 Task: Create a rule from the Routing list, Task moved to a section -> Set Priority in the project AirRise , set the section as To-Do and set the priority of the task as  High
Action: Mouse moved to (1262, 113)
Screenshot: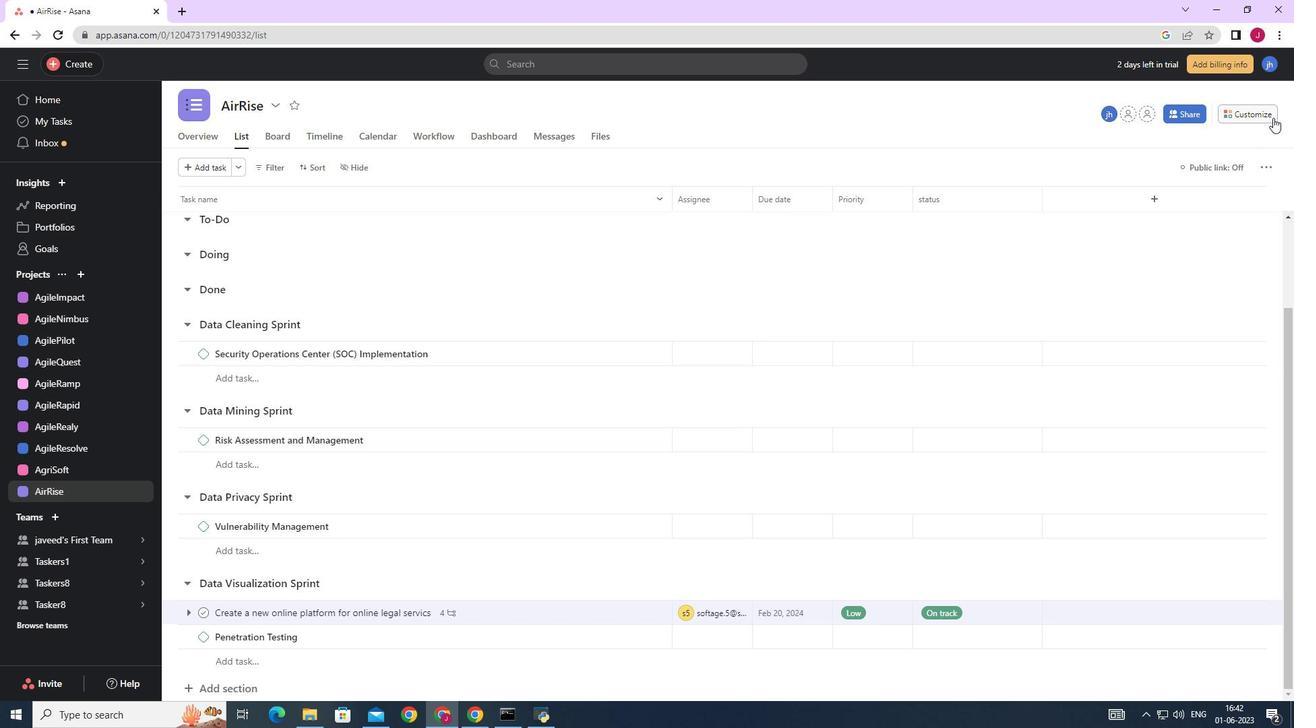
Action: Mouse pressed left at (1262, 113)
Screenshot: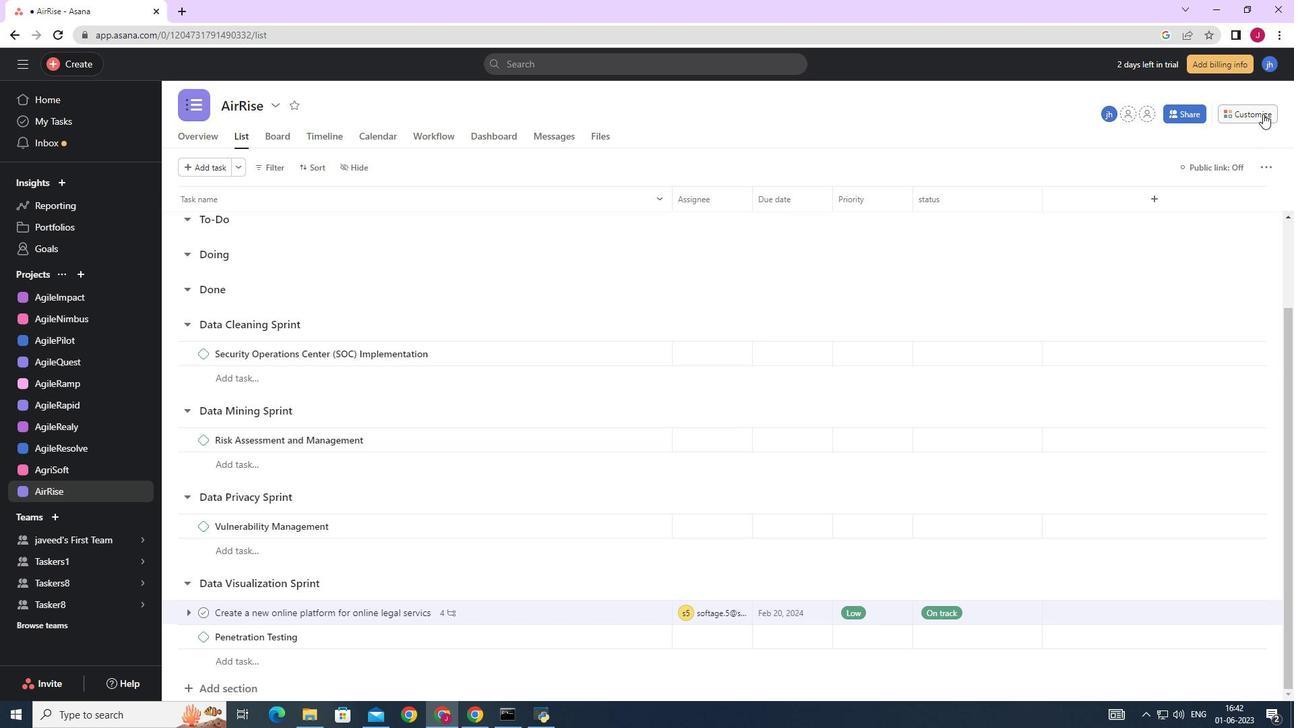 
Action: Mouse moved to (1013, 293)
Screenshot: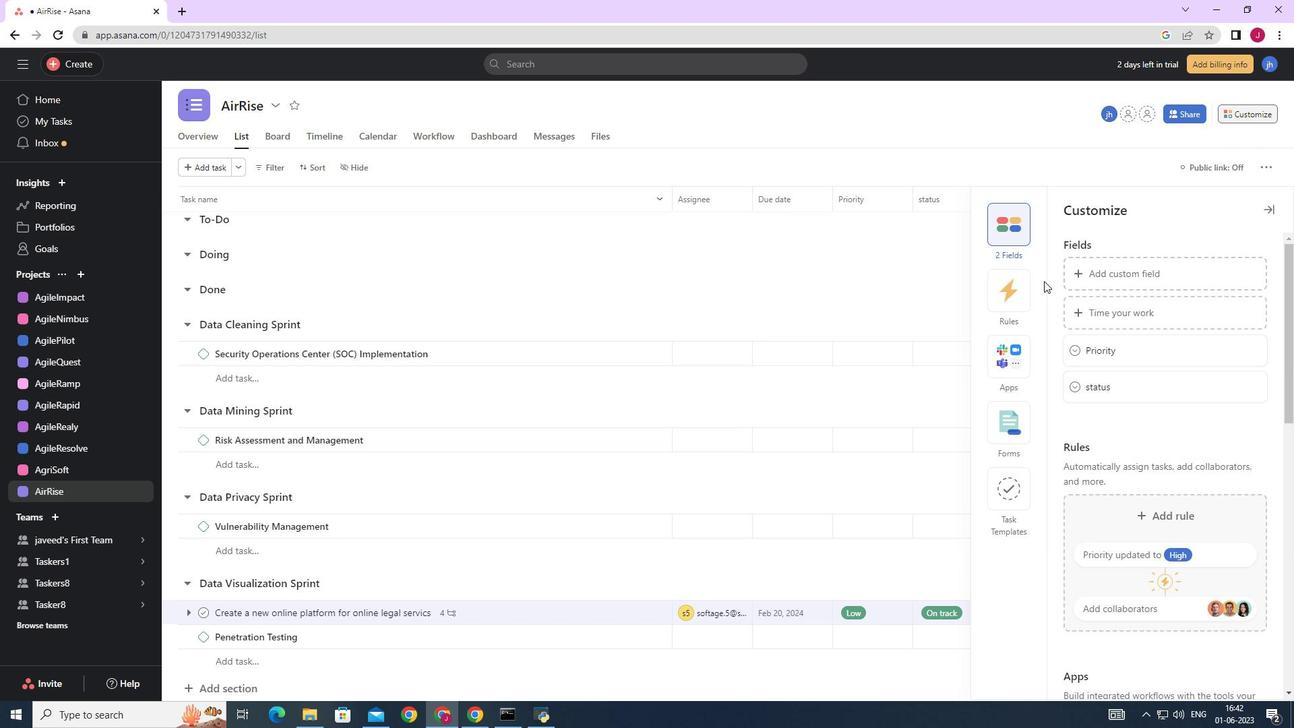 
Action: Mouse pressed left at (1013, 293)
Screenshot: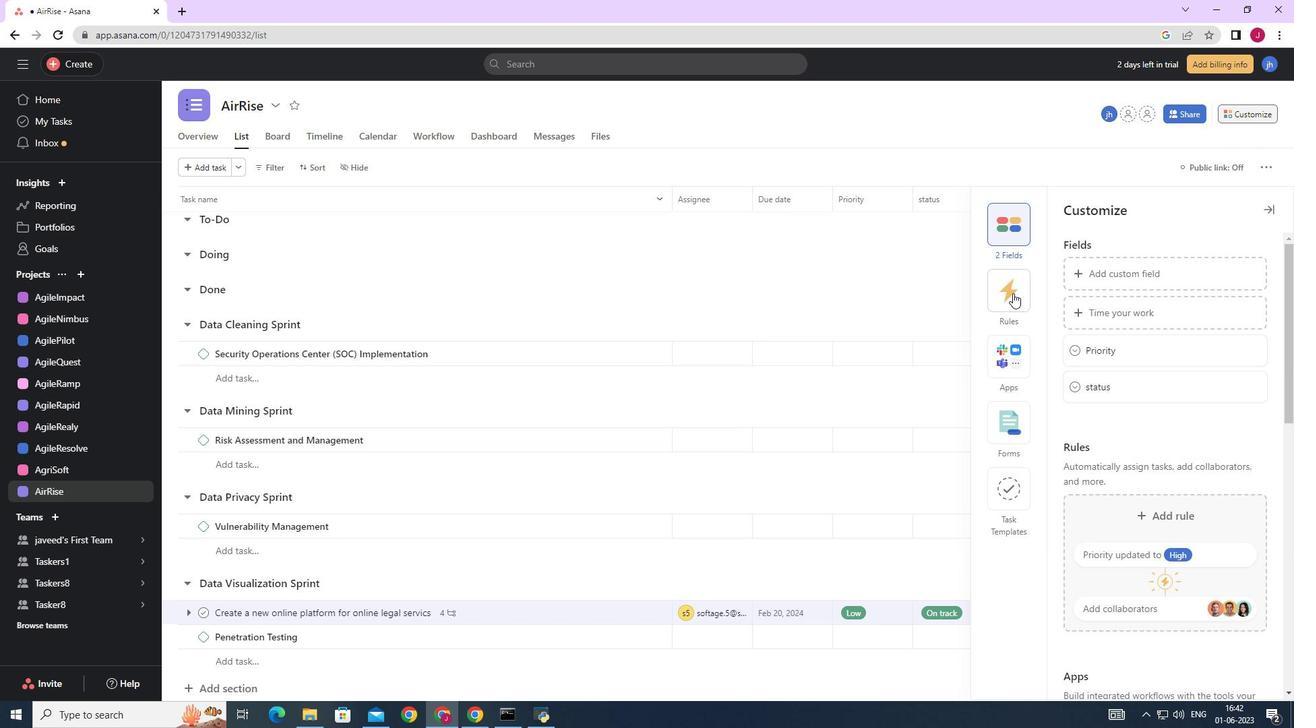 
Action: Mouse moved to (1132, 314)
Screenshot: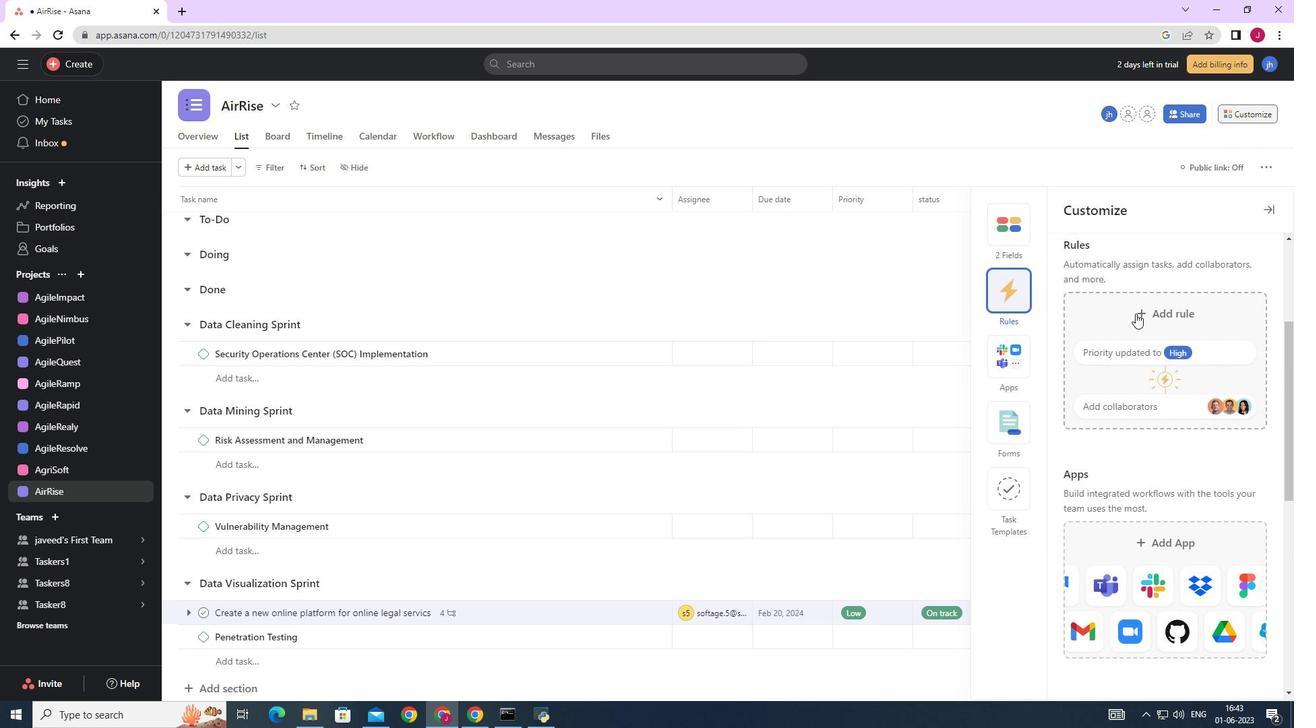 
Action: Mouse pressed left at (1132, 314)
Screenshot: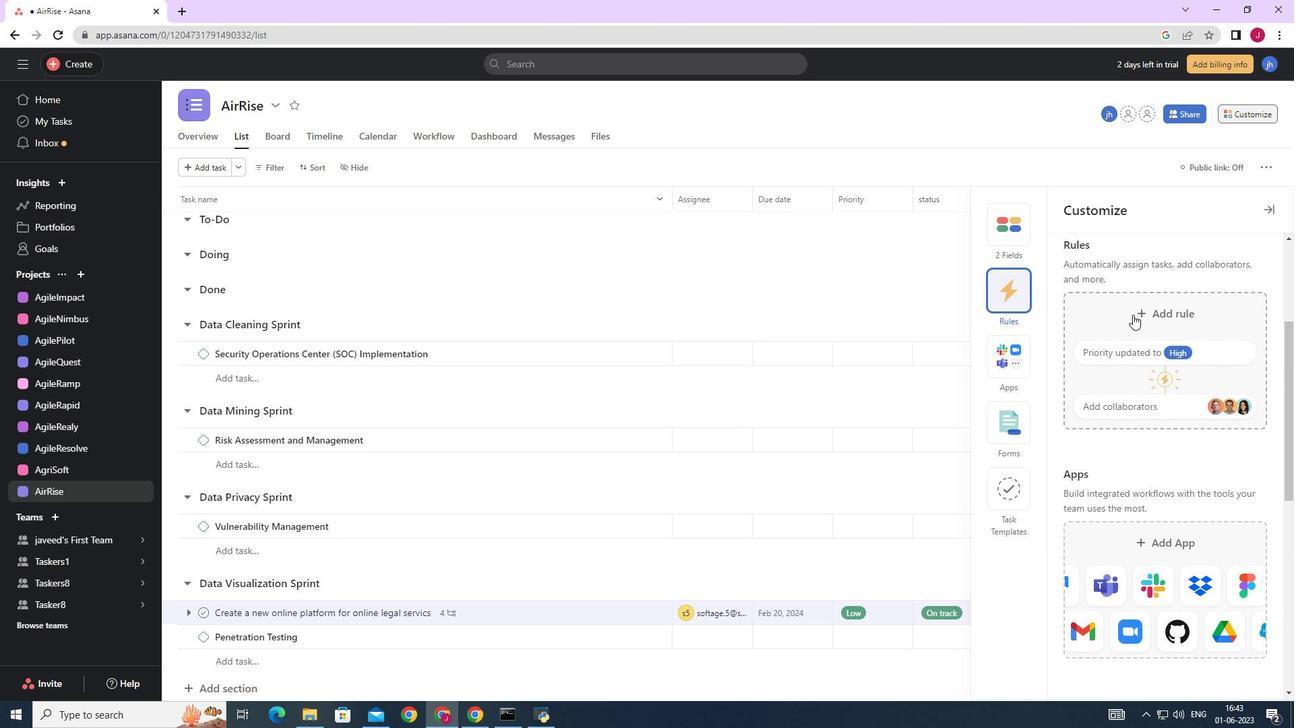 
Action: Mouse moved to (602, 289)
Screenshot: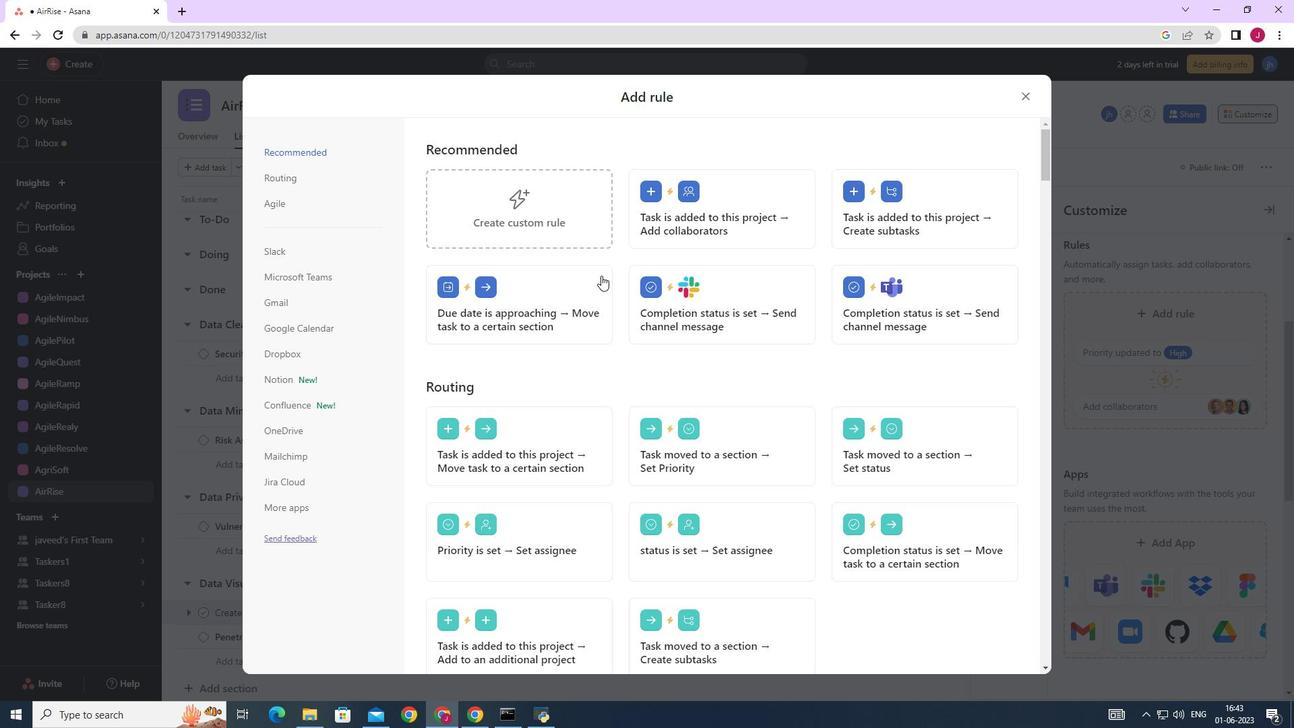 
Action: Mouse scrolled (602, 290) with delta (0, 0)
Screenshot: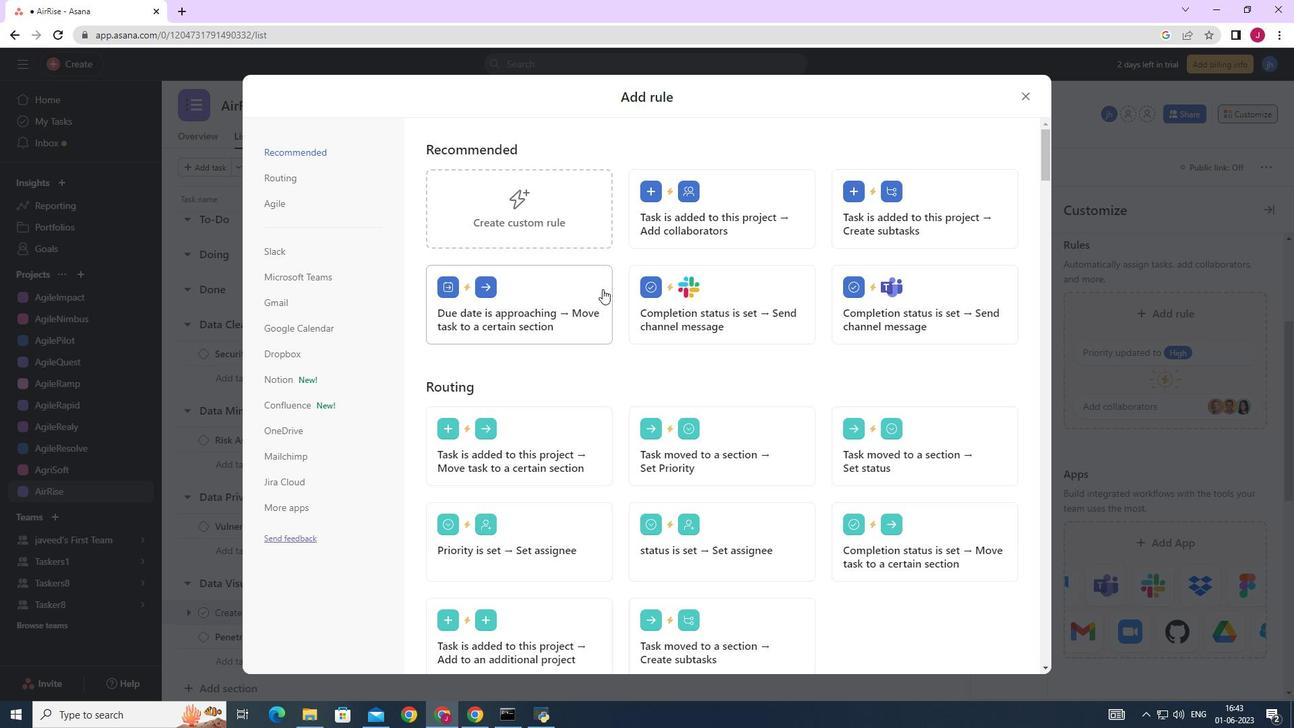 
Action: Mouse scrolled (602, 290) with delta (0, 0)
Screenshot: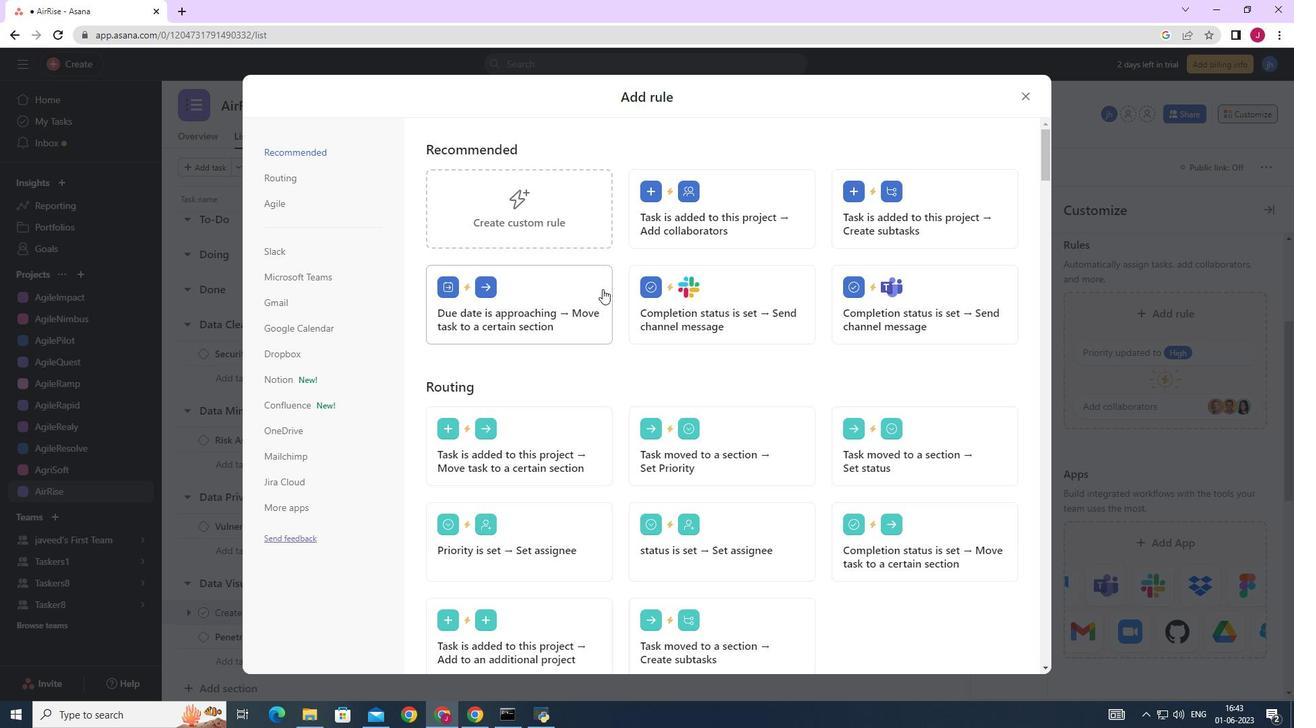 
Action: Mouse scrolled (602, 290) with delta (0, 0)
Screenshot: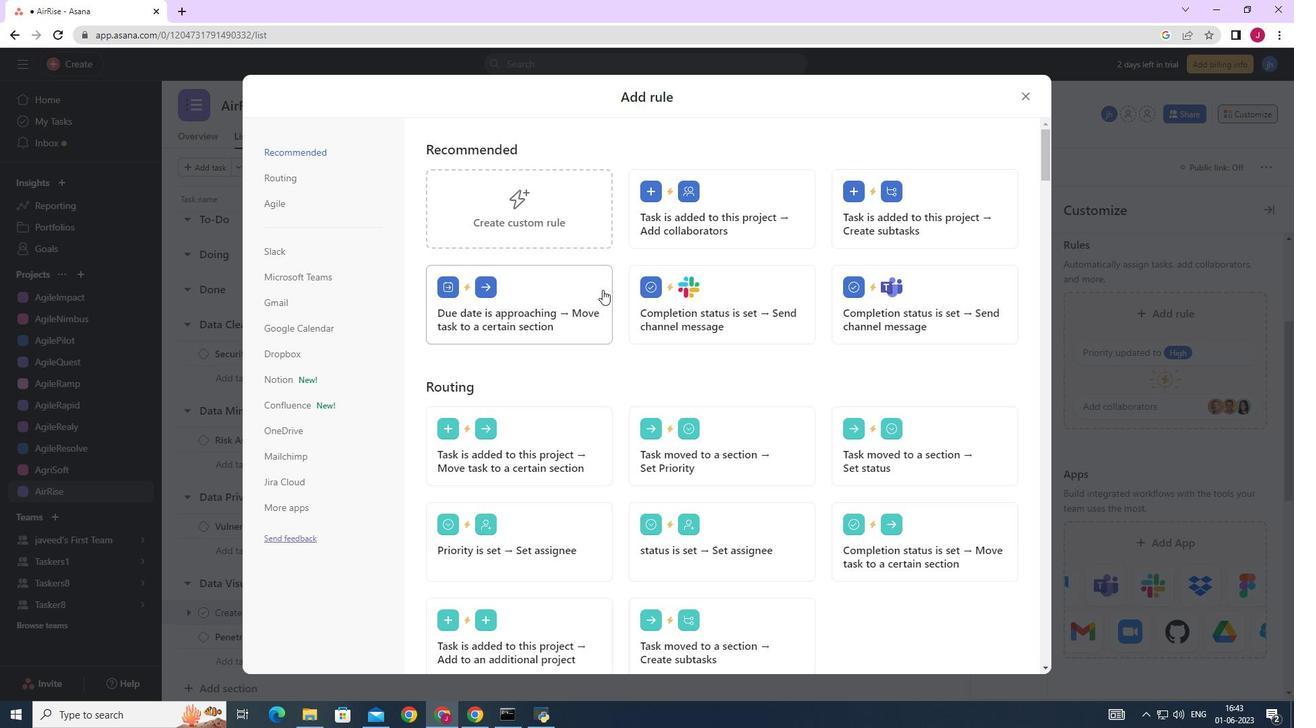 
Action: Mouse moved to (280, 178)
Screenshot: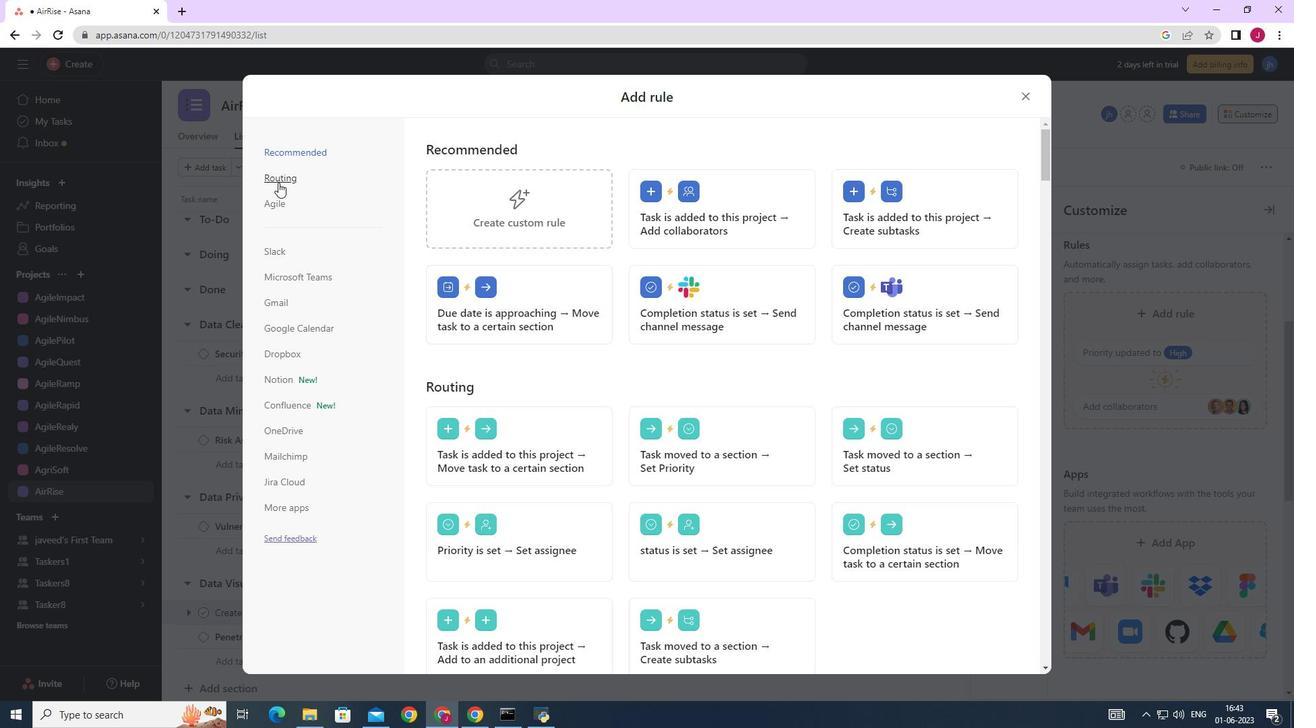
Action: Mouse pressed left at (280, 178)
Screenshot: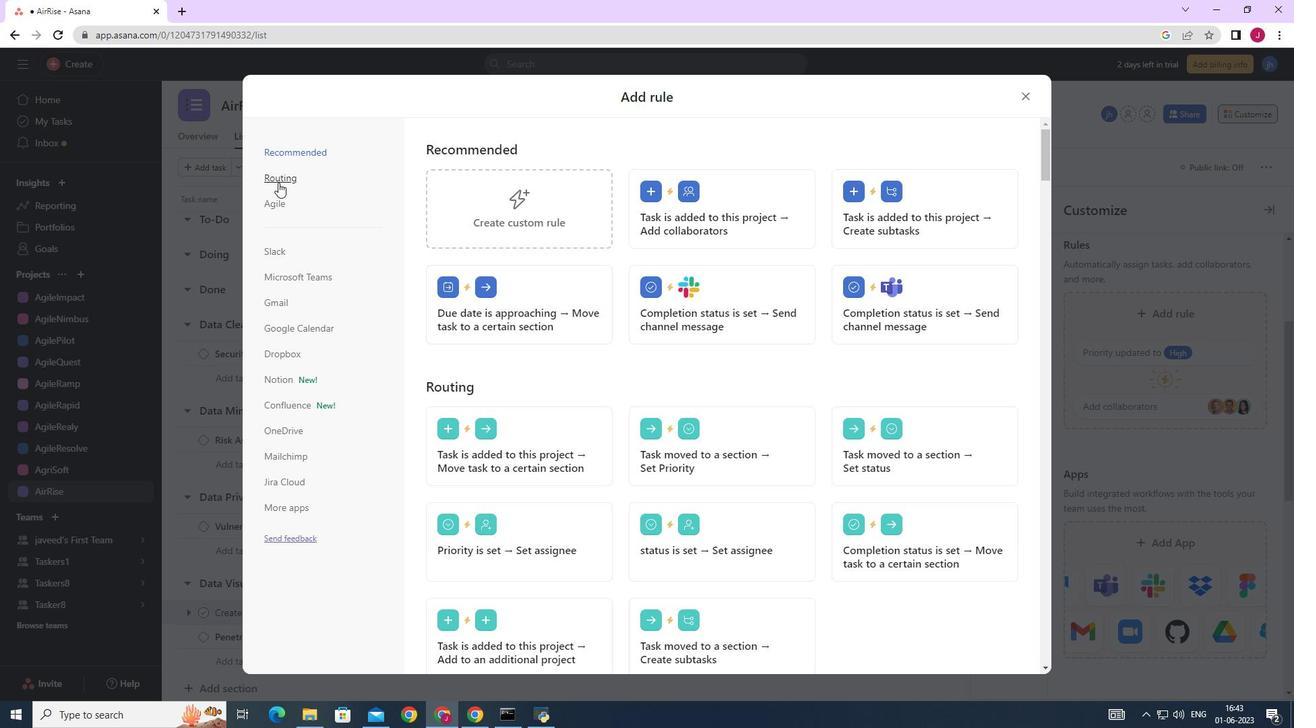 
Action: Mouse moved to (758, 189)
Screenshot: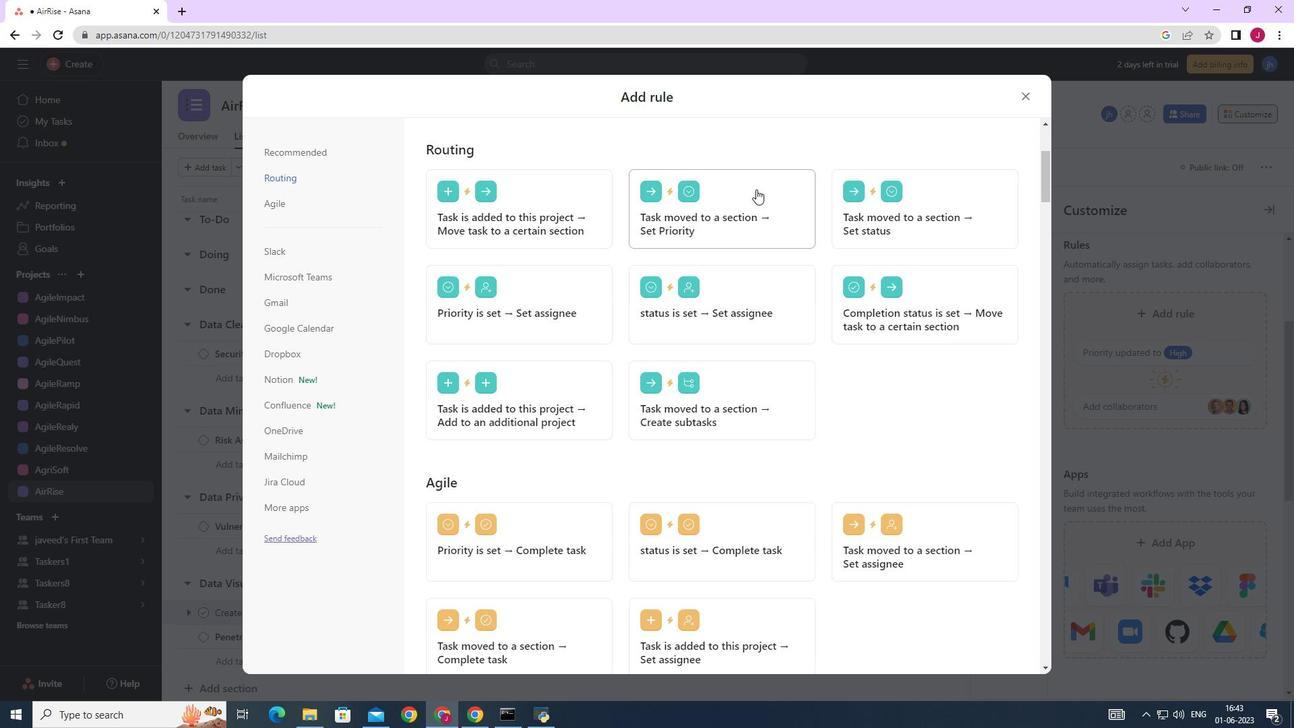 
Action: Mouse pressed left at (758, 189)
Screenshot: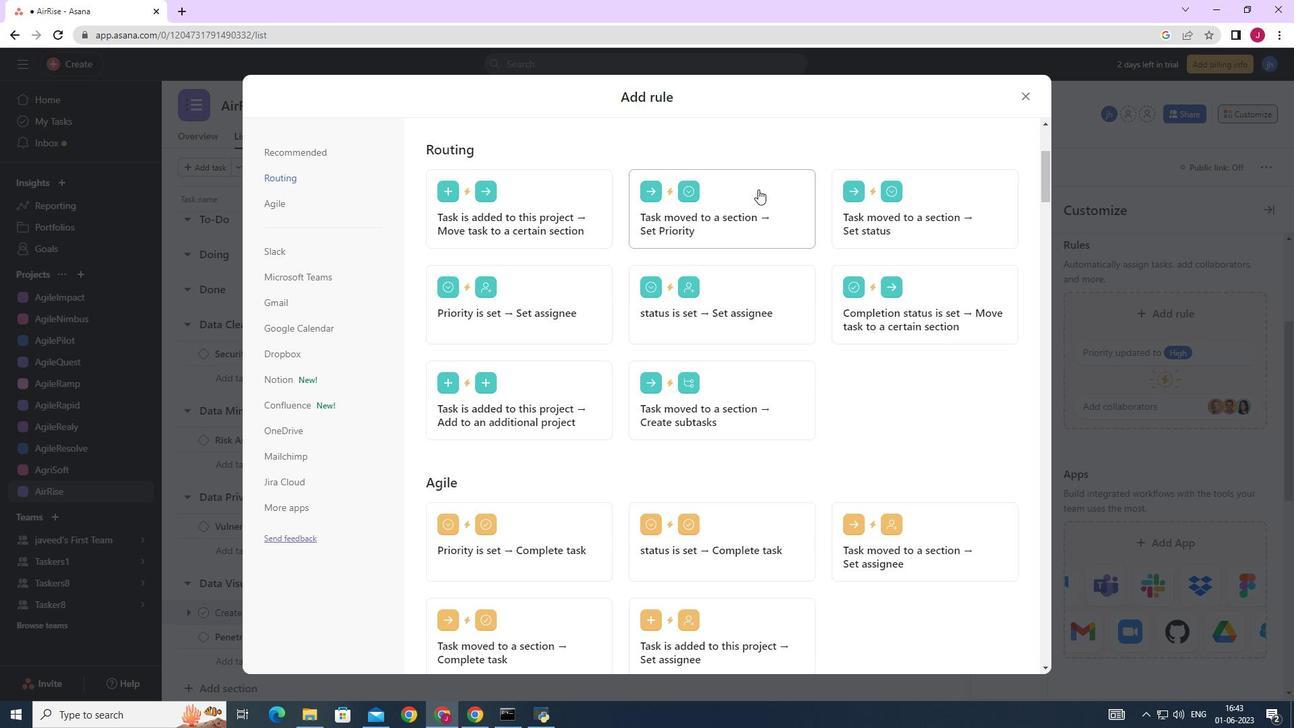 
Action: Mouse moved to (529, 353)
Screenshot: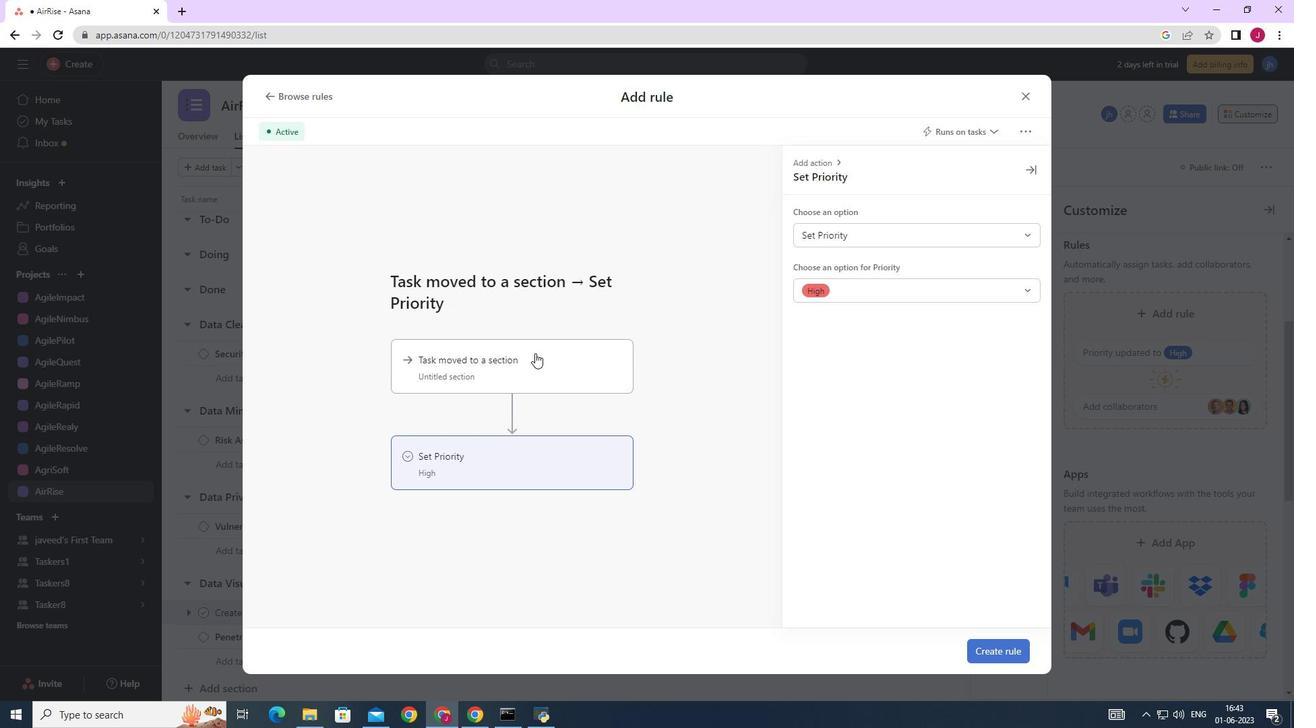 
Action: Mouse pressed left at (529, 353)
Screenshot: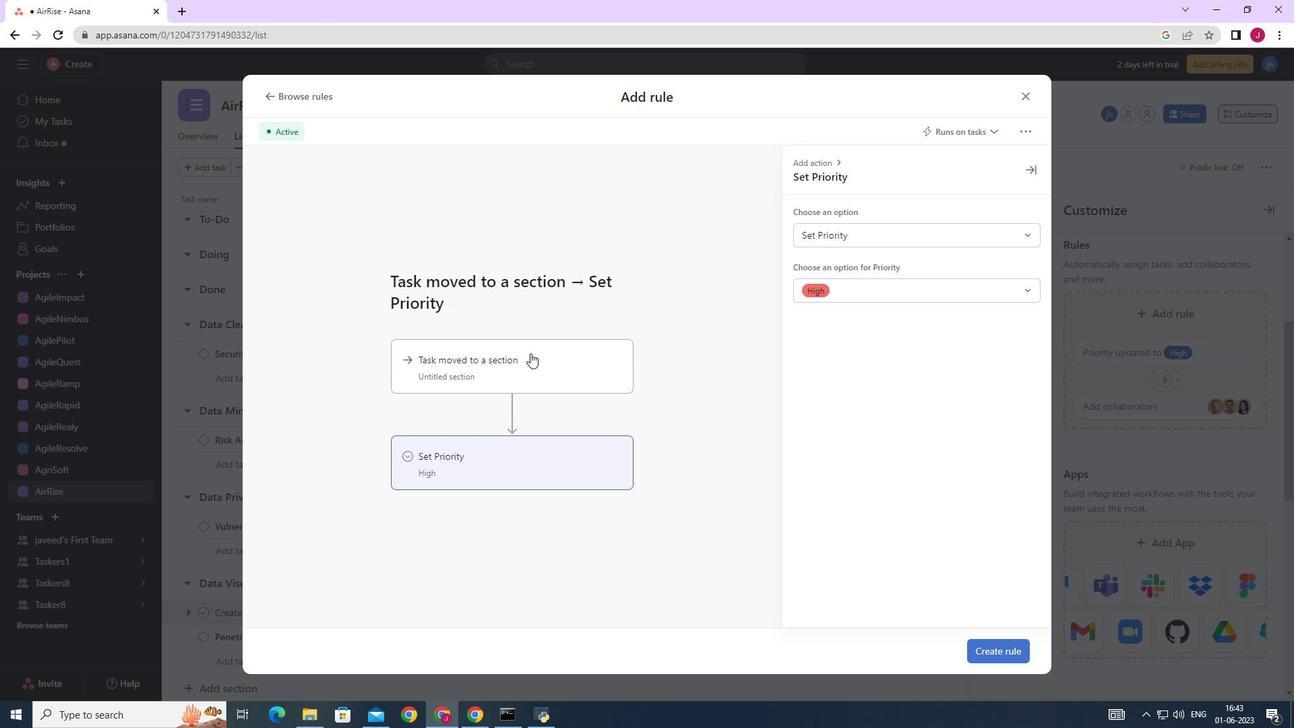 
Action: Mouse moved to (834, 229)
Screenshot: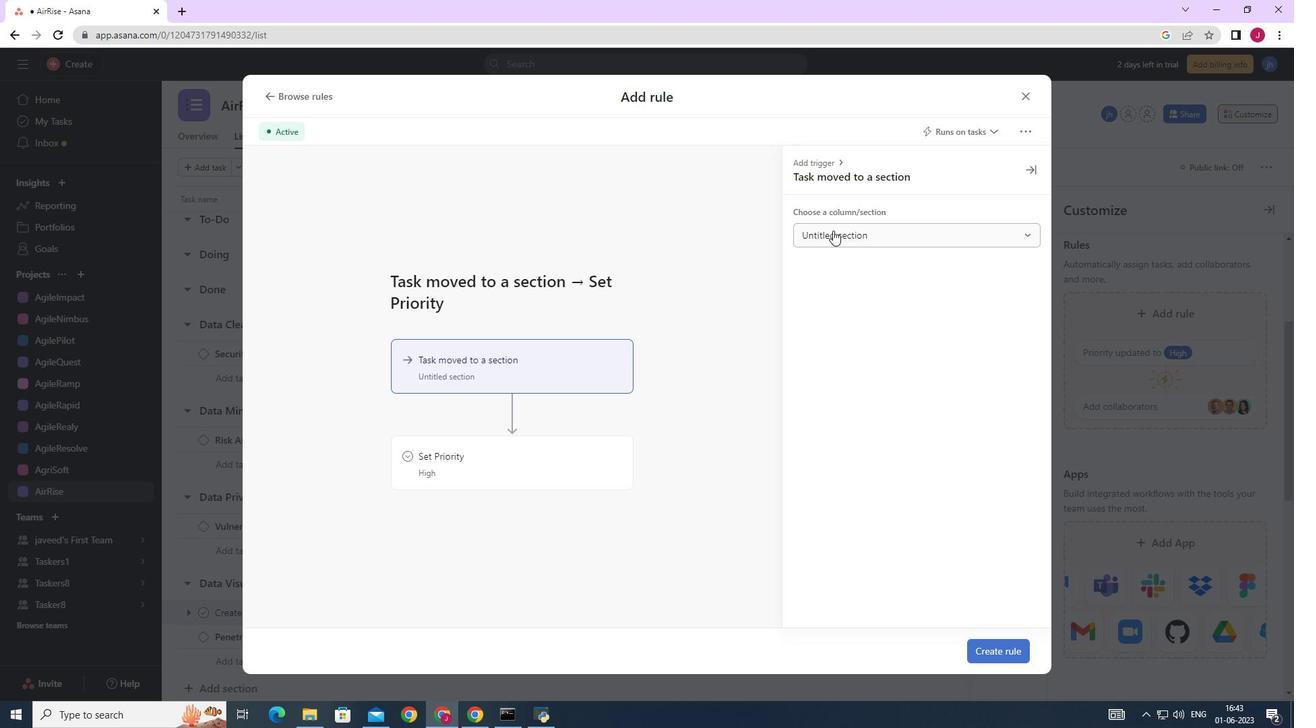 
Action: Mouse pressed left at (834, 229)
Screenshot: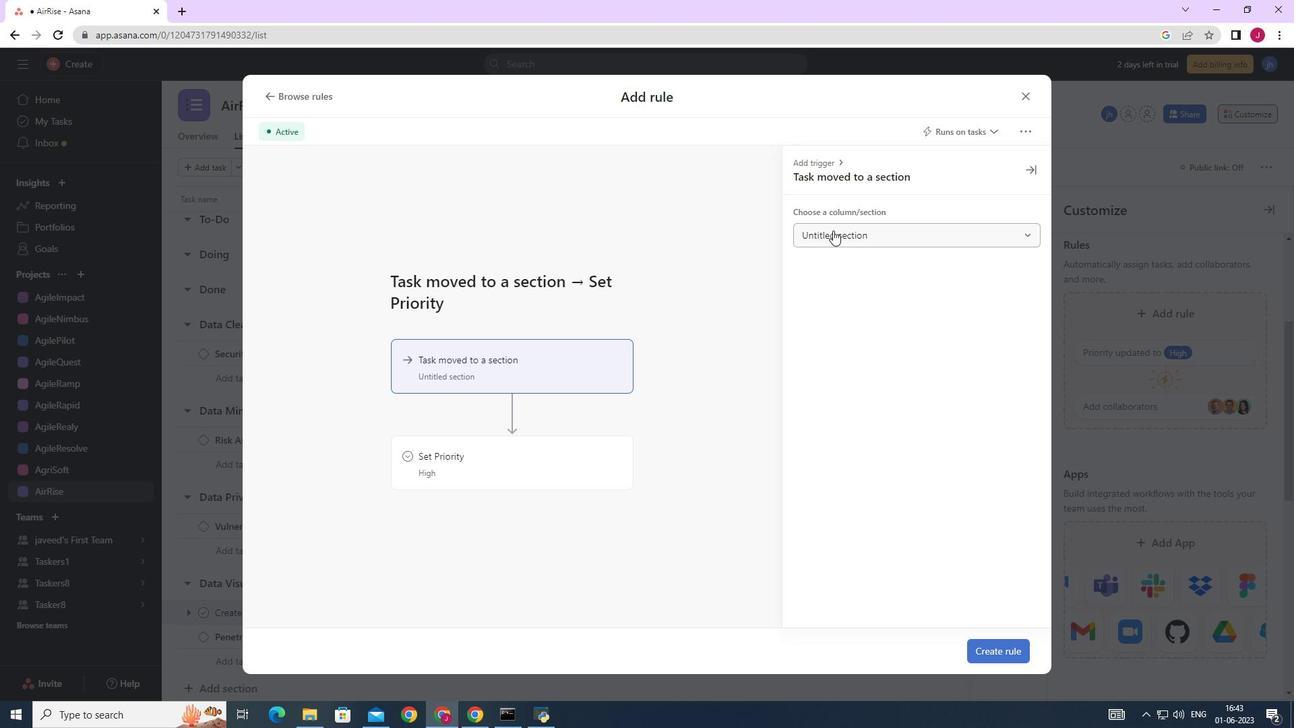 
Action: Mouse moved to (832, 290)
Screenshot: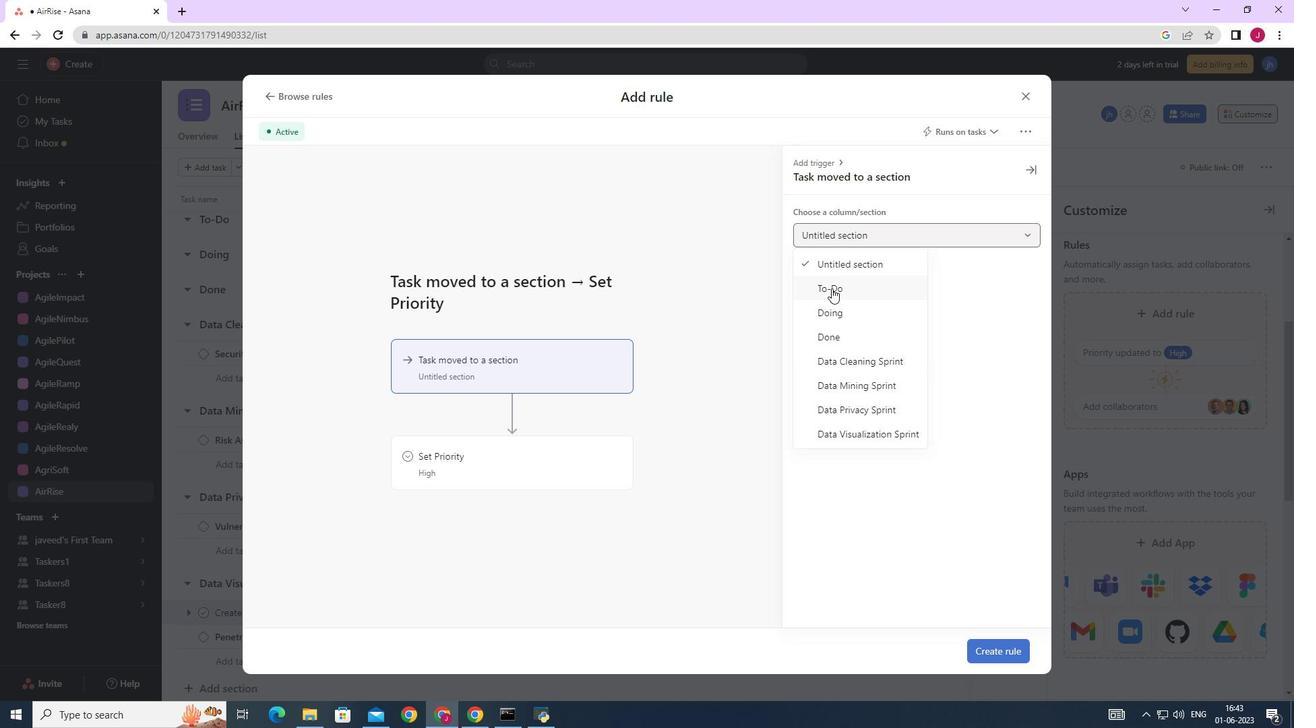 
Action: Mouse pressed left at (832, 290)
Screenshot: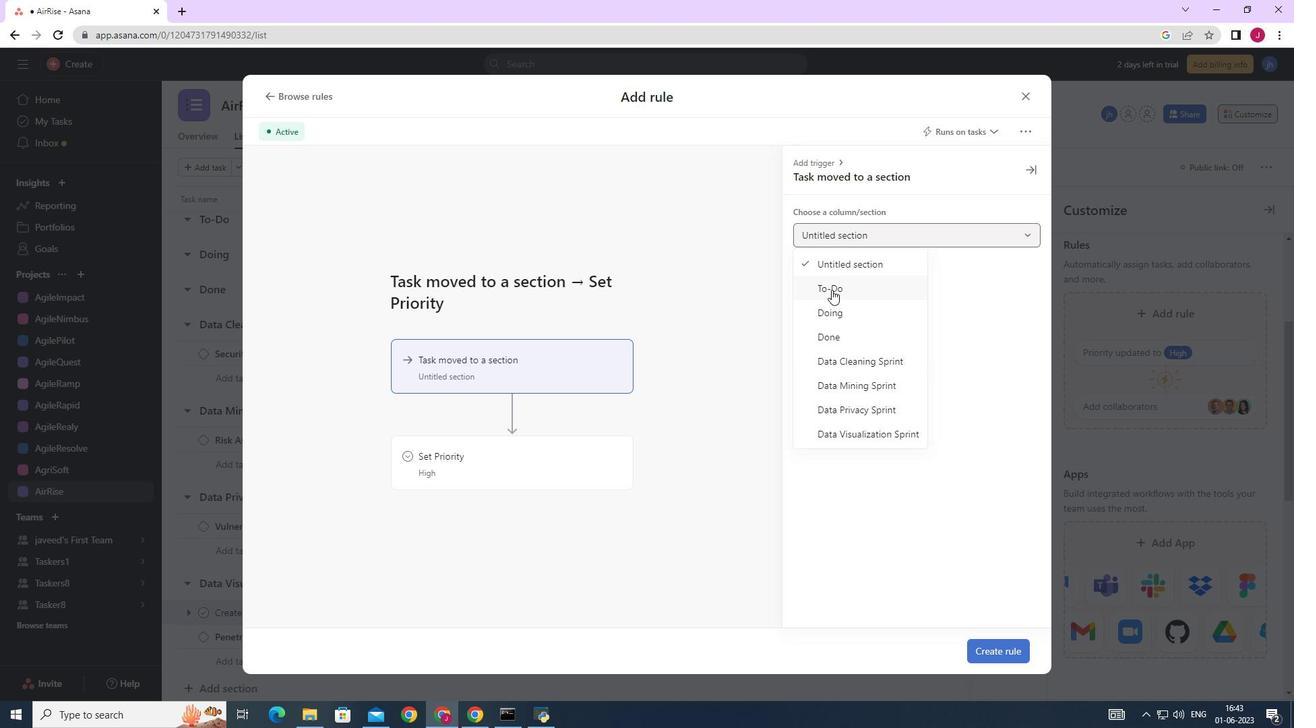 
Action: Mouse moved to (563, 462)
Screenshot: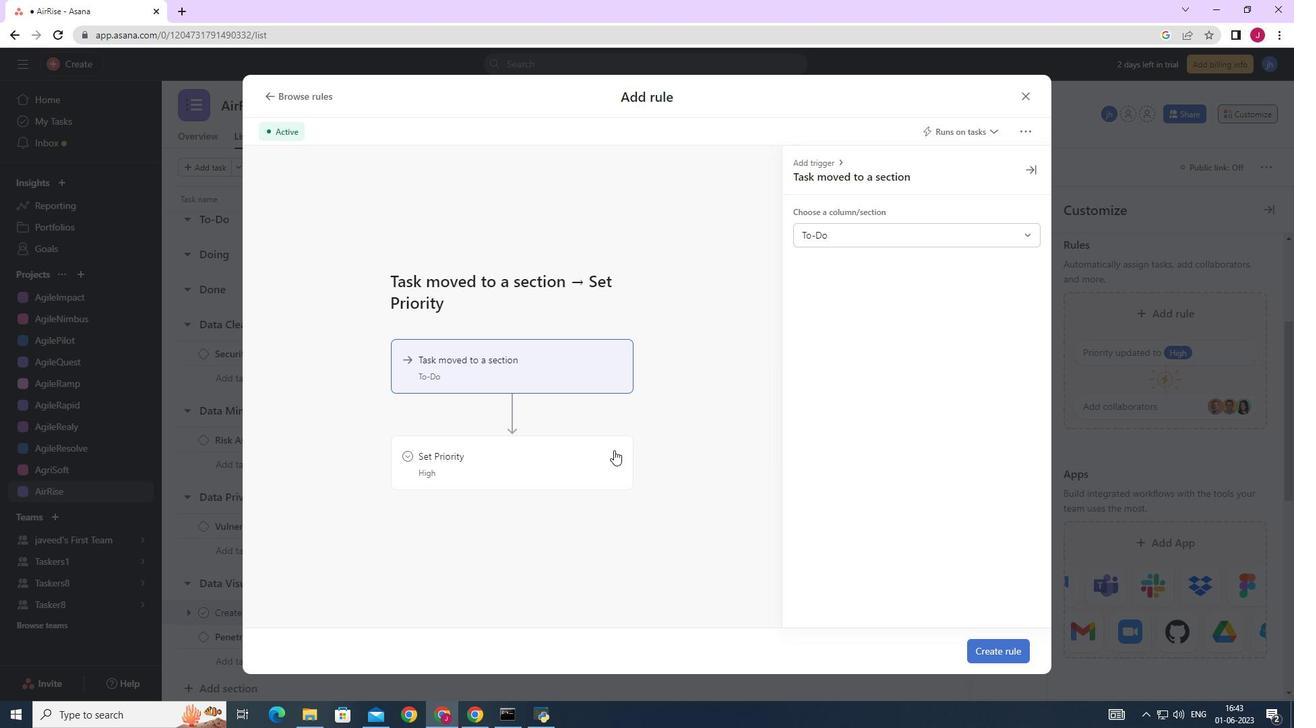 
Action: Mouse pressed left at (563, 462)
Screenshot: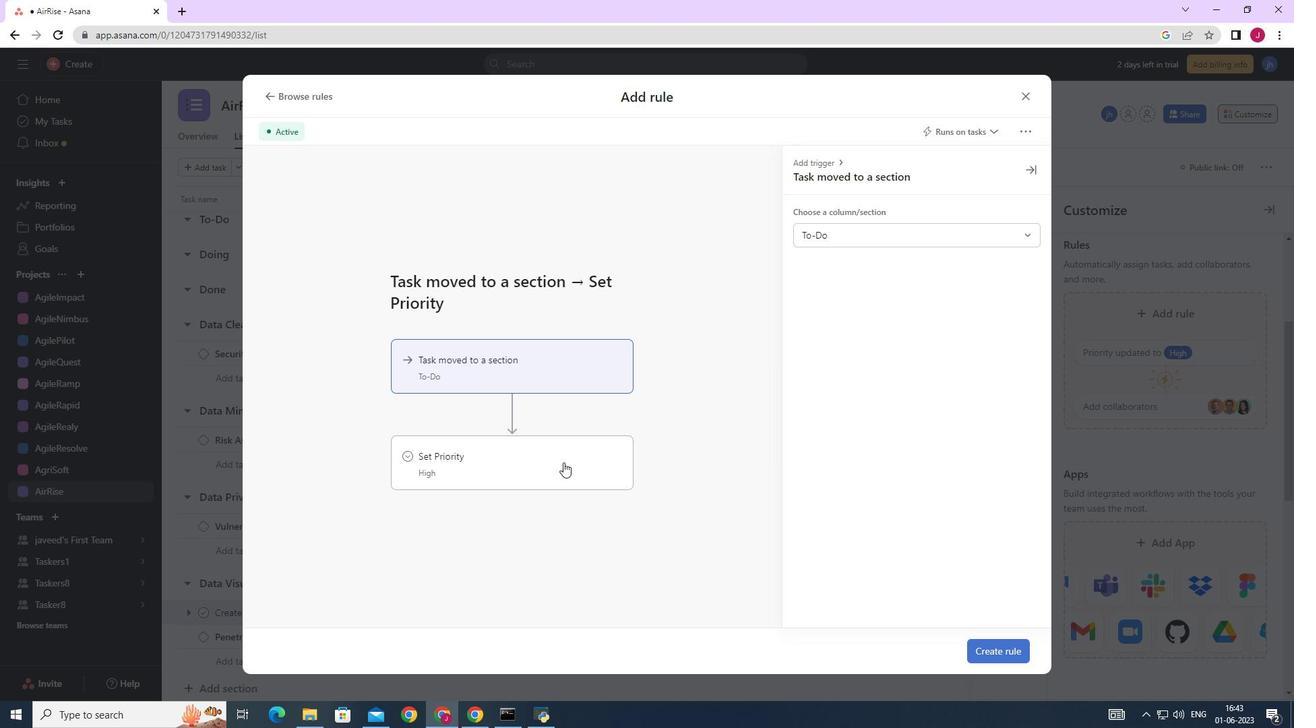 
Action: Mouse moved to (843, 227)
Screenshot: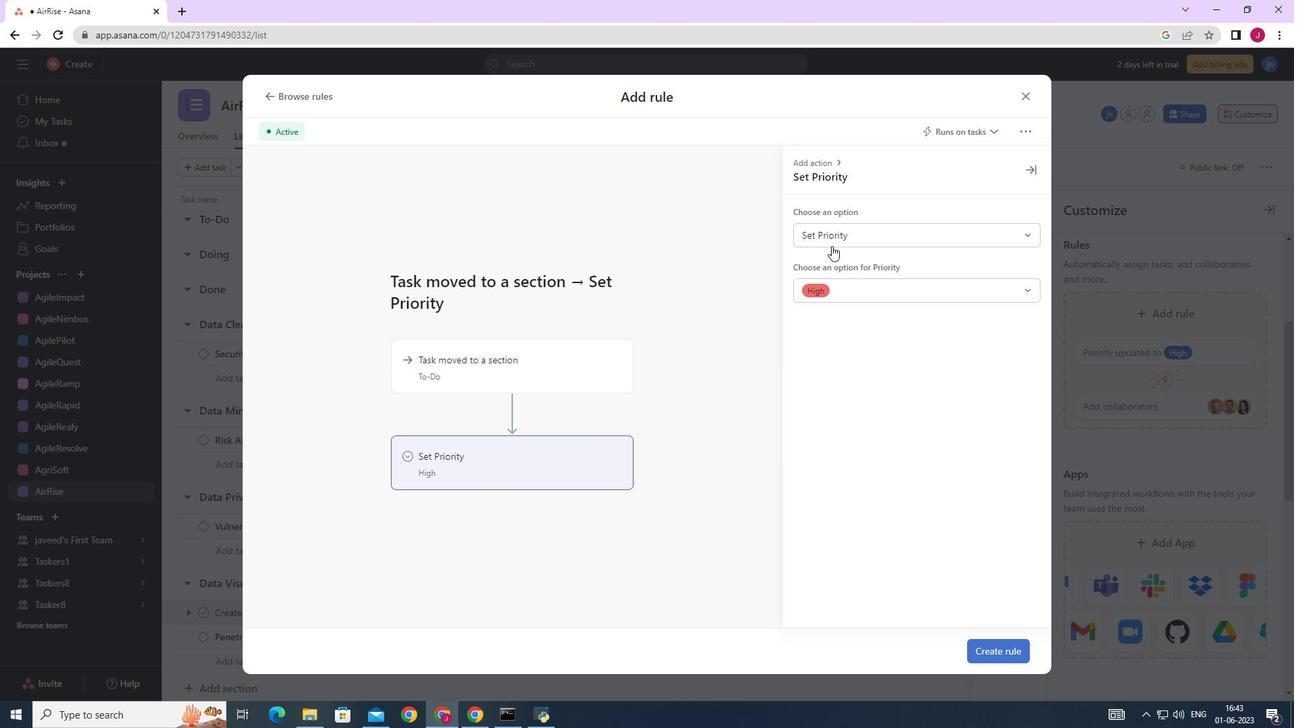 
Action: Mouse pressed left at (843, 227)
Screenshot: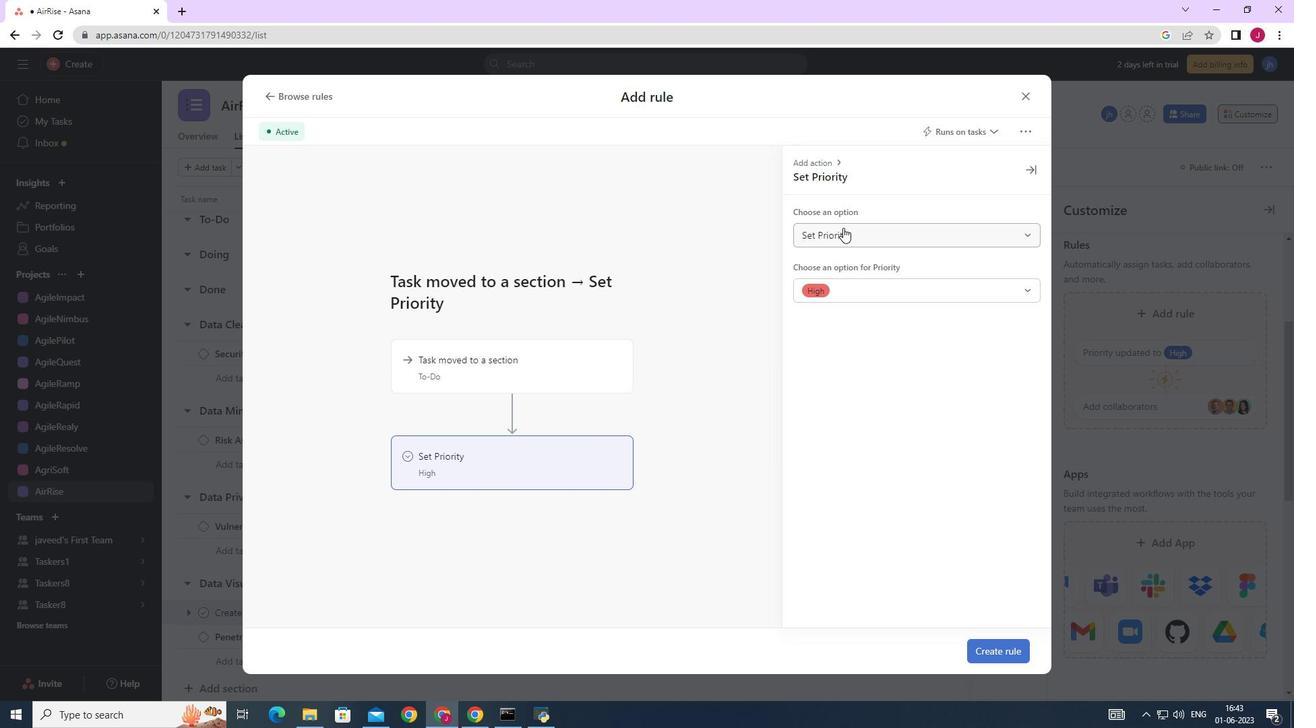 
Action: Mouse moved to (843, 284)
Screenshot: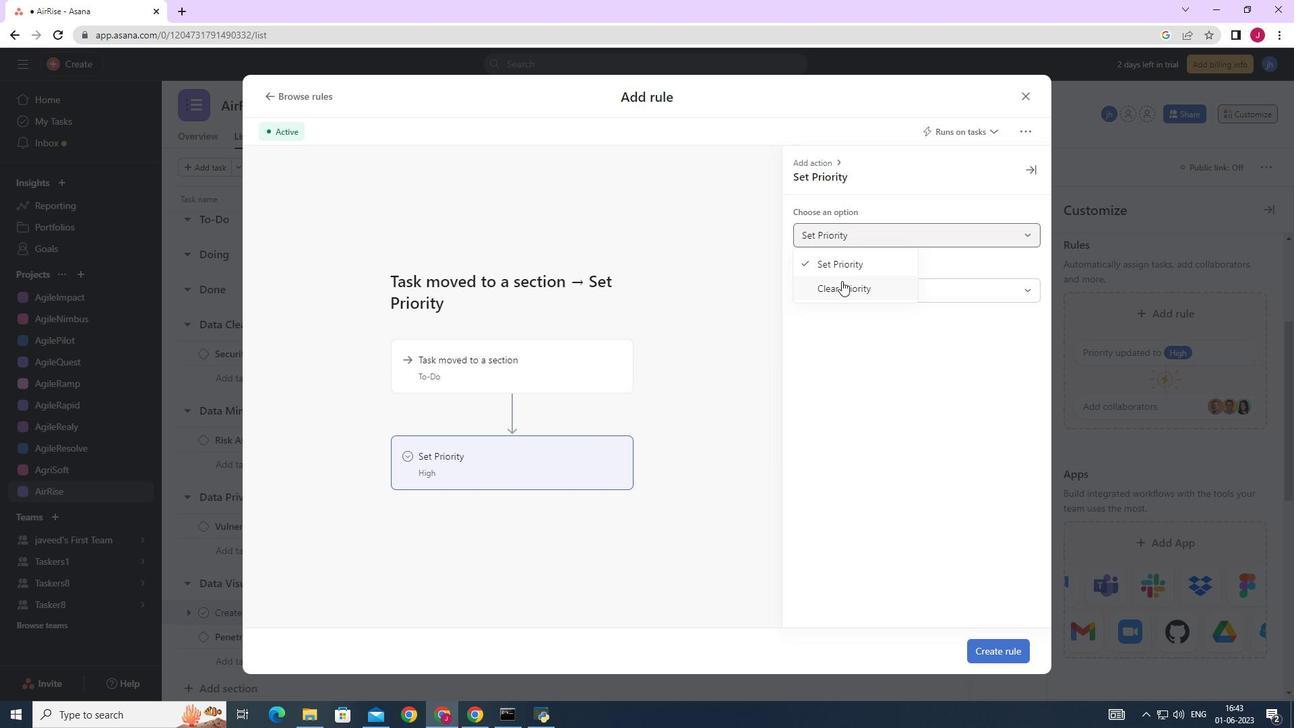 
Action: Mouse pressed left at (843, 284)
Screenshot: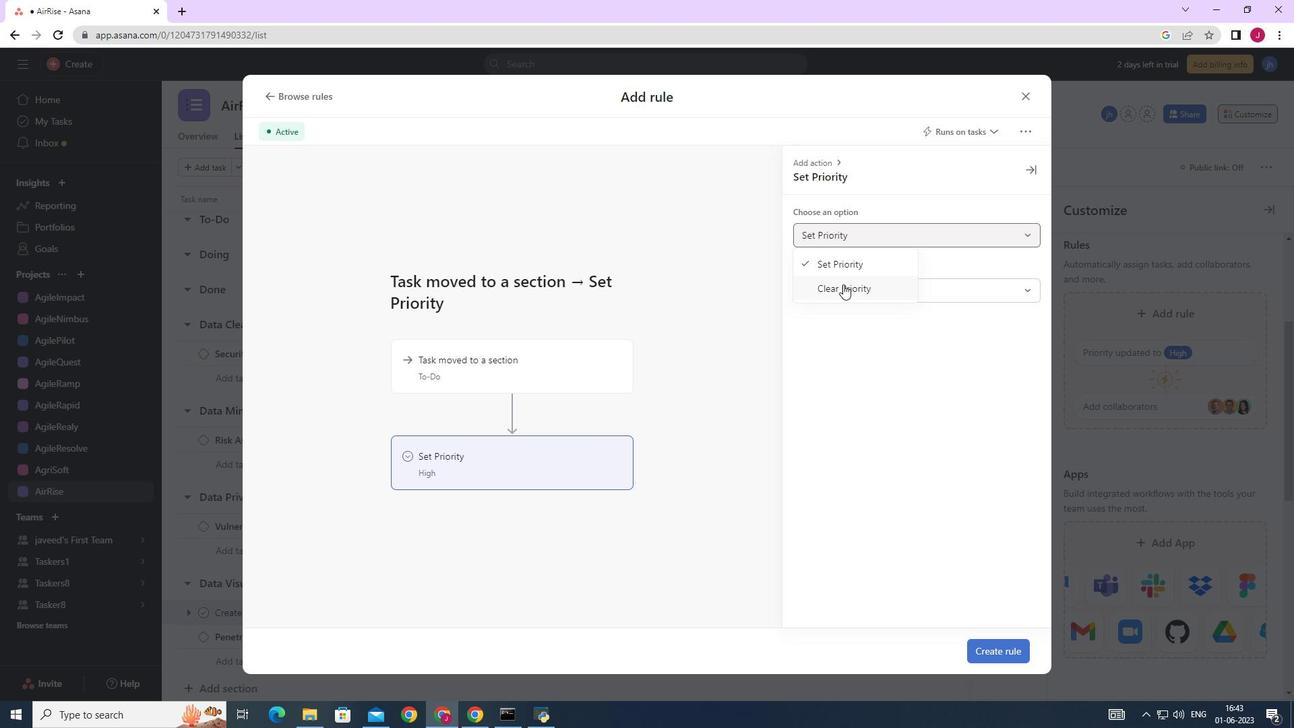 
Action: Mouse moved to (823, 229)
Screenshot: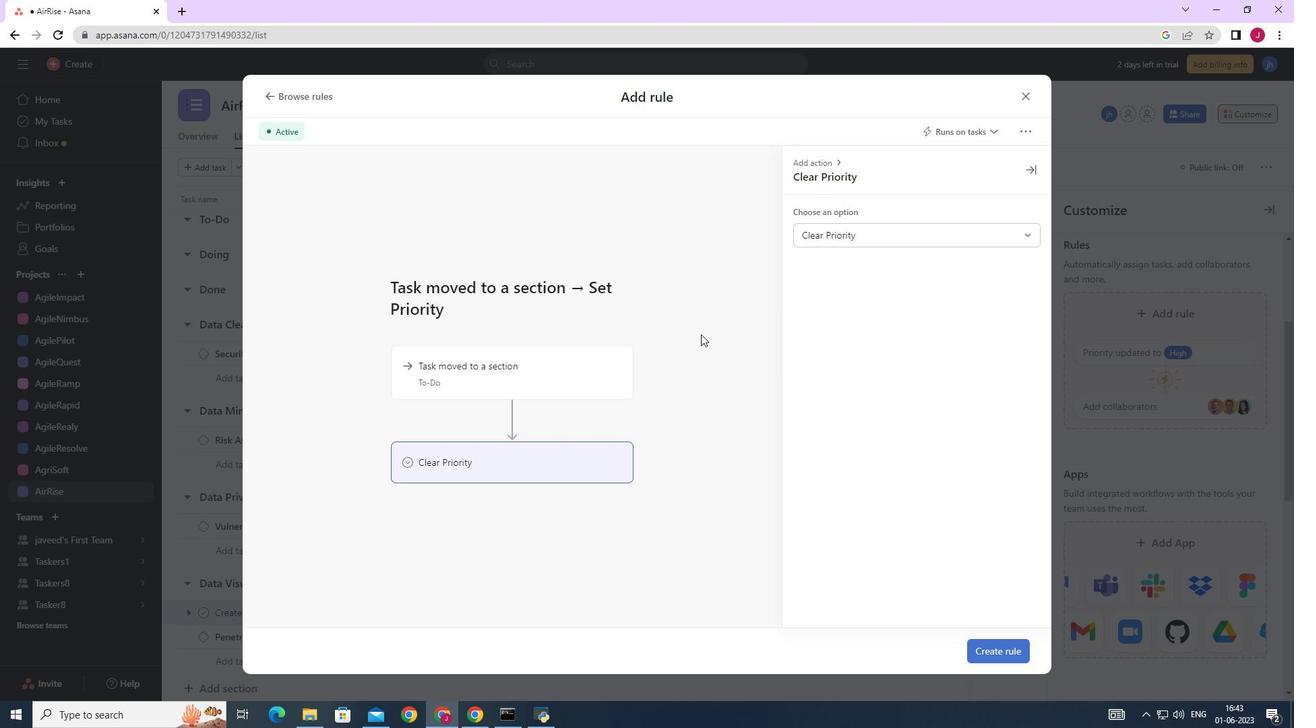 
Action: Mouse pressed left at (823, 229)
Screenshot: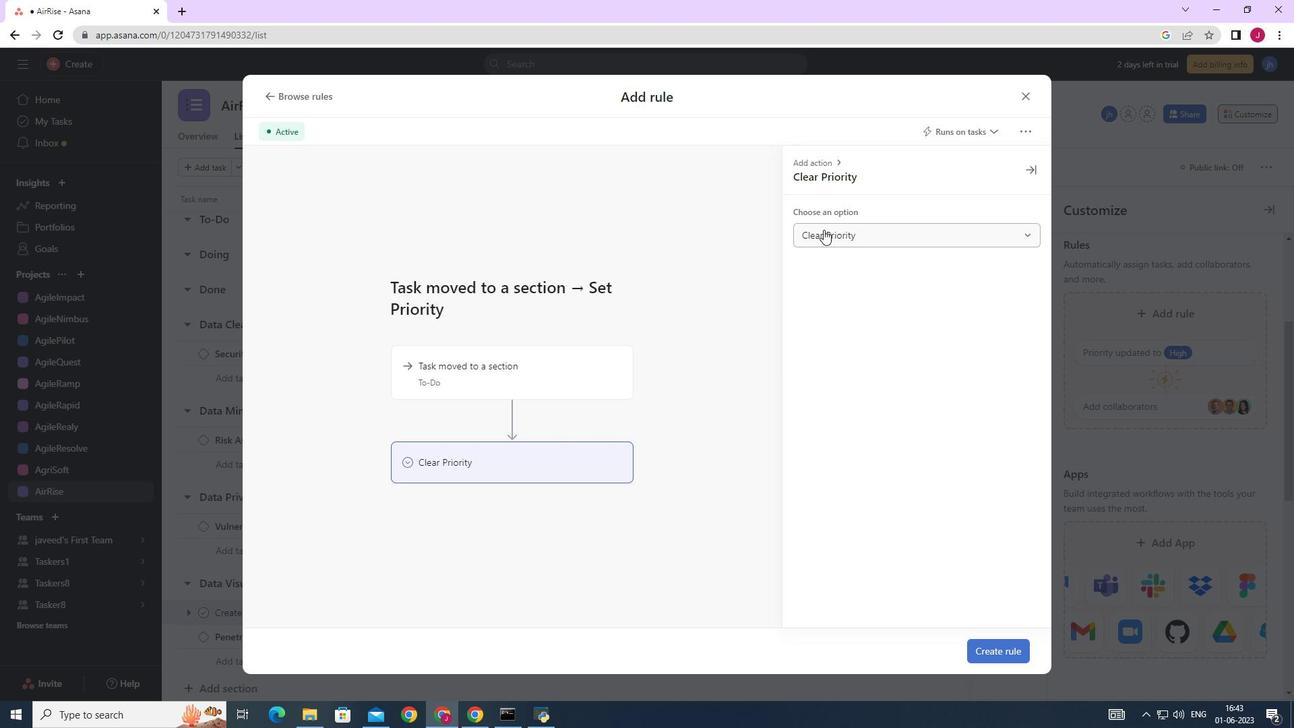 
Action: Mouse moved to (837, 259)
Screenshot: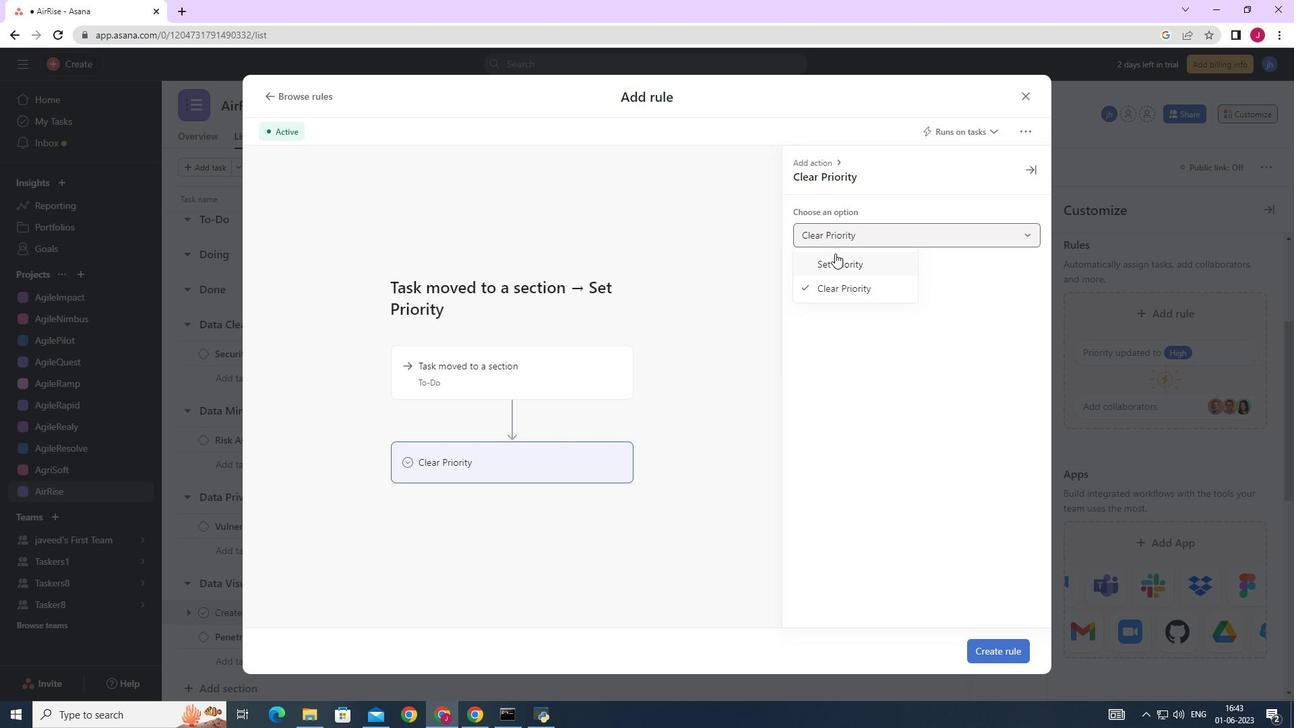 
Action: Mouse pressed left at (837, 259)
Screenshot: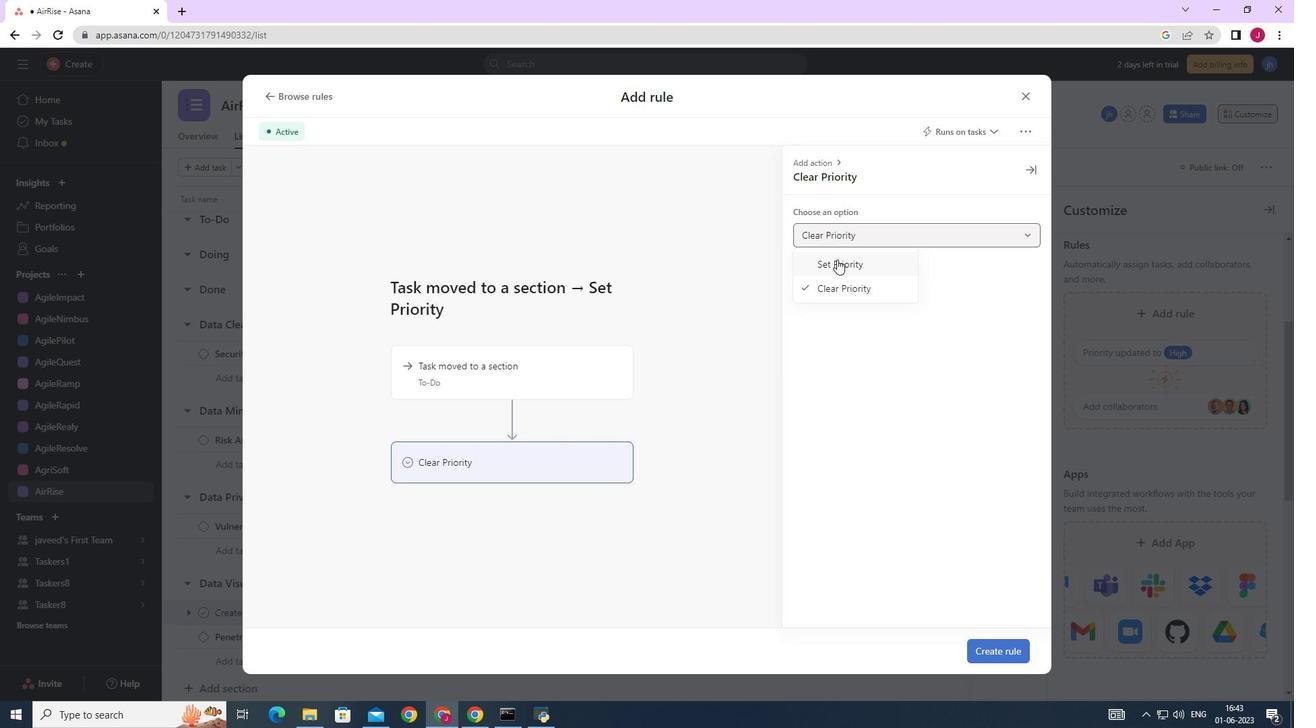 
Action: Mouse moved to (819, 289)
Screenshot: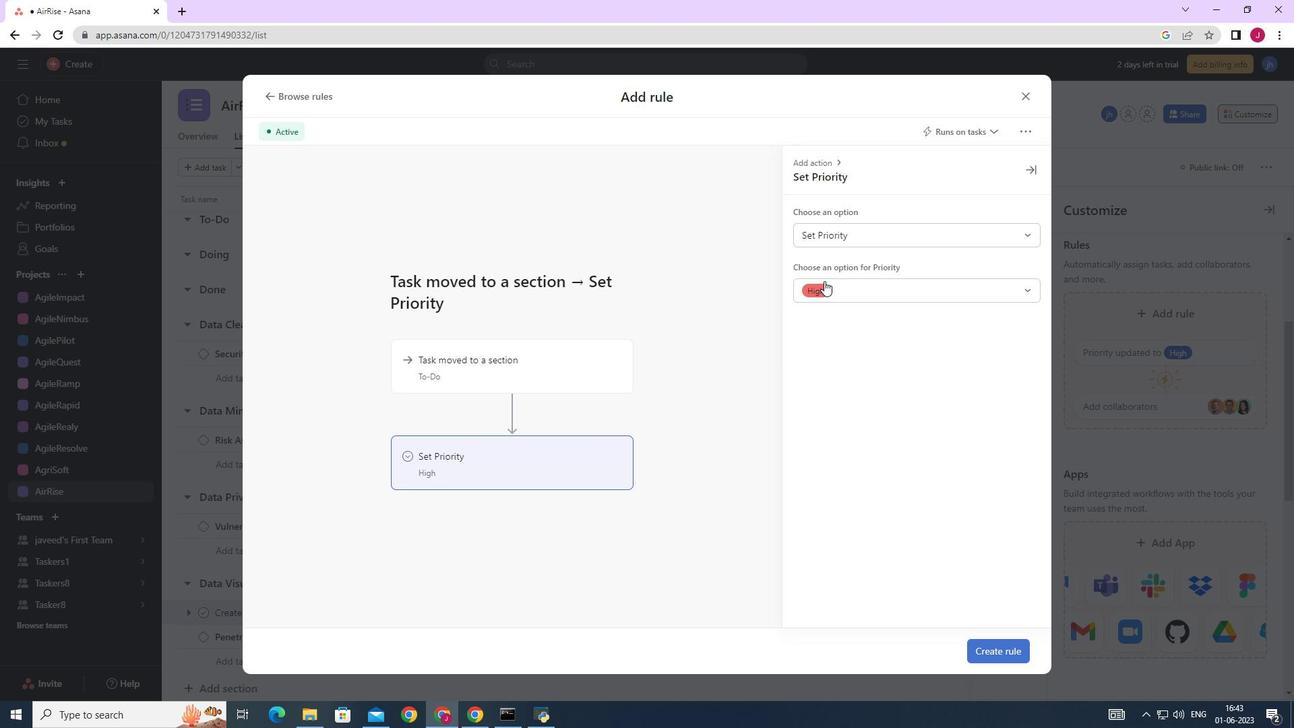 
Action: Mouse pressed left at (819, 289)
Screenshot: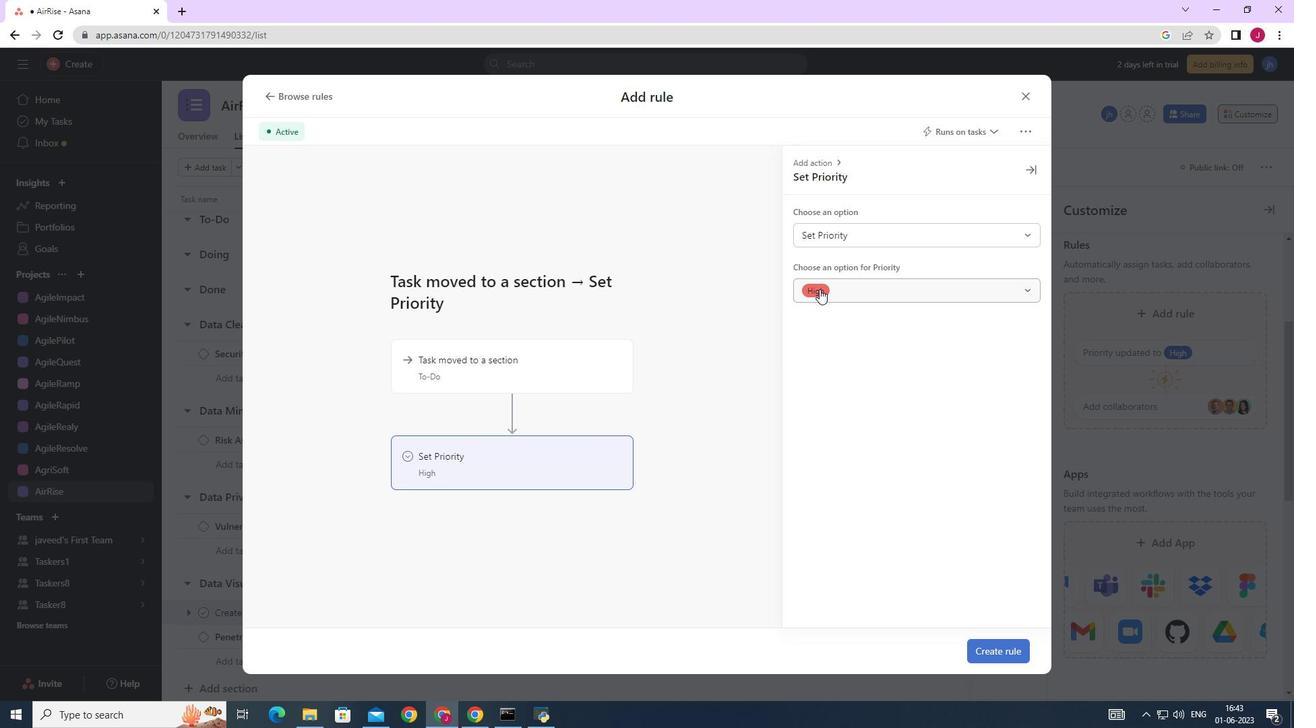 
Action: Mouse moved to (834, 314)
Screenshot: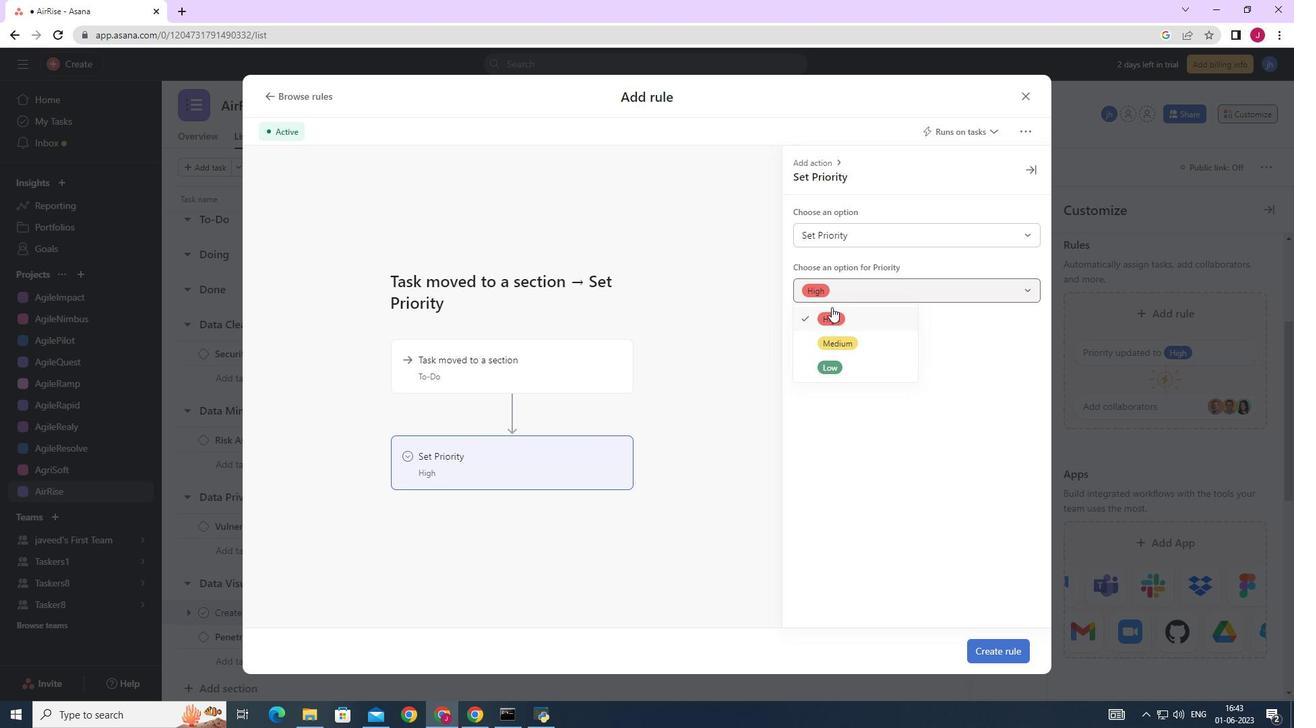 
Action: Mouse pressed left at (834, 314)
Screenshot: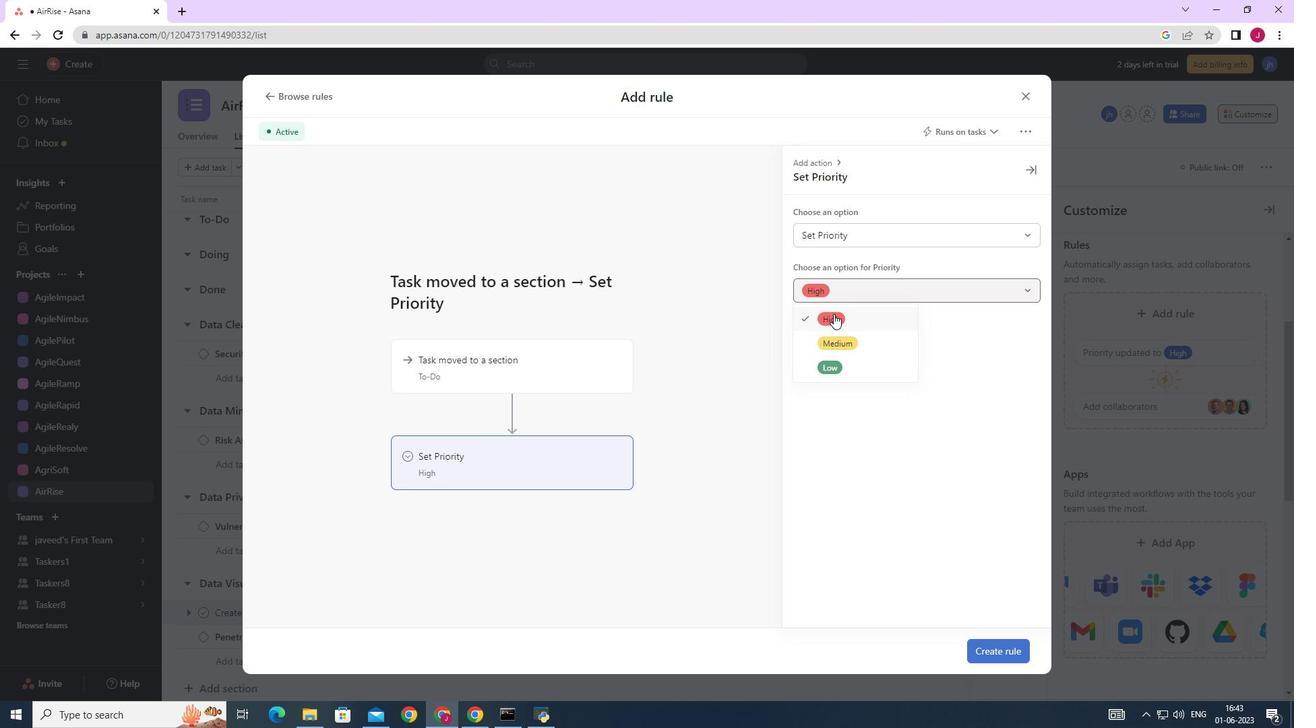 
Action: Mouse moved to (1012, 646)
Screenshot: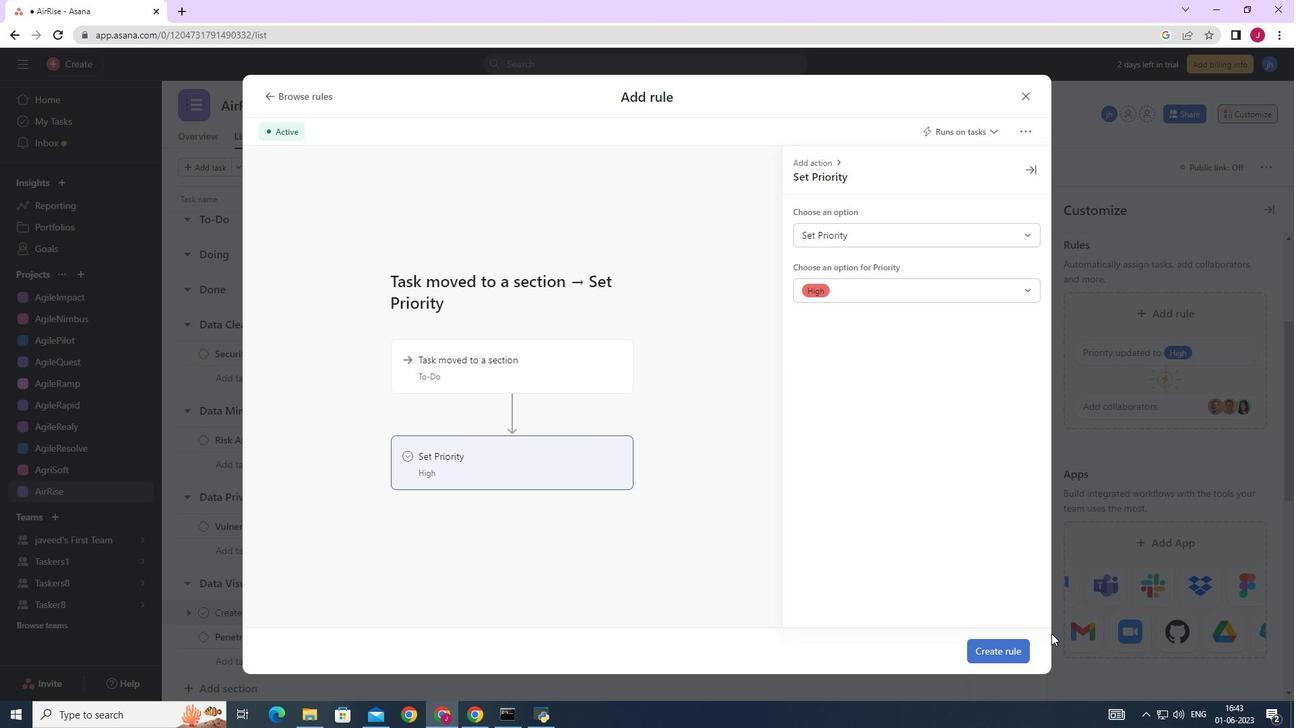 
Action: Mouse pressed left at (1012, 646)
Screenshot: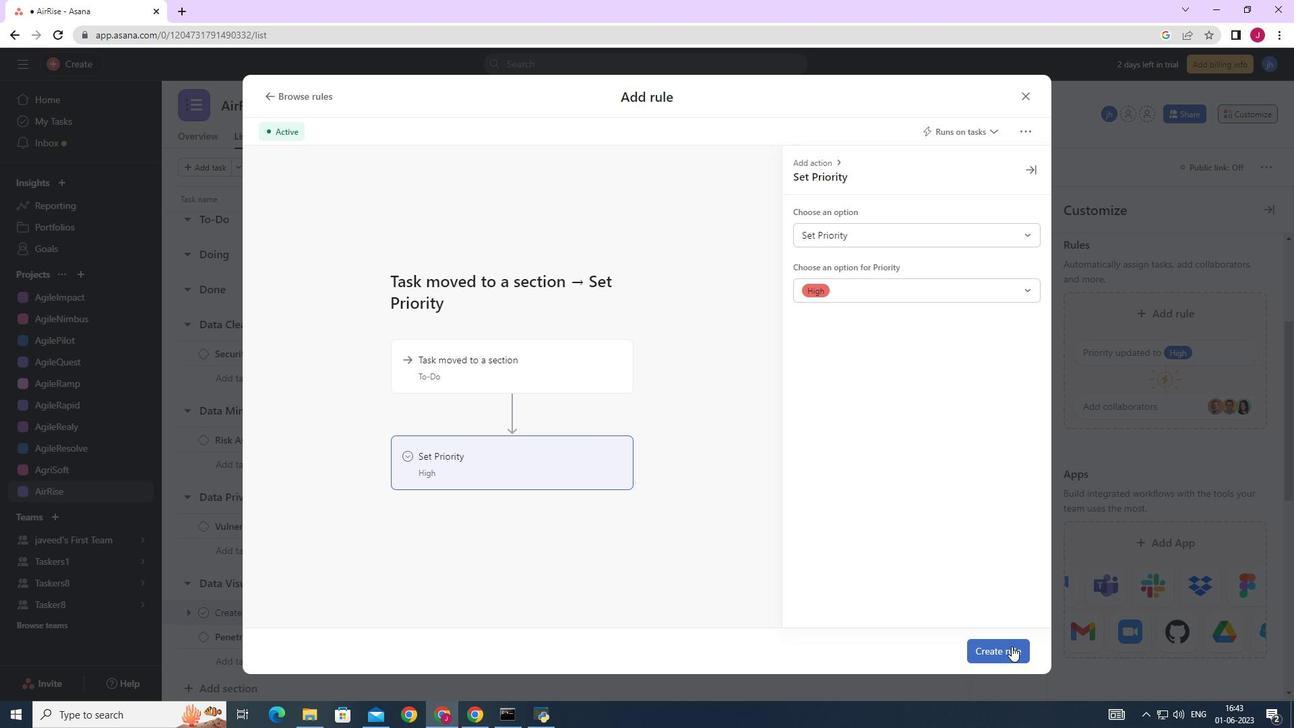 
Action: Mouse moved to (919, 386)
Screenshot: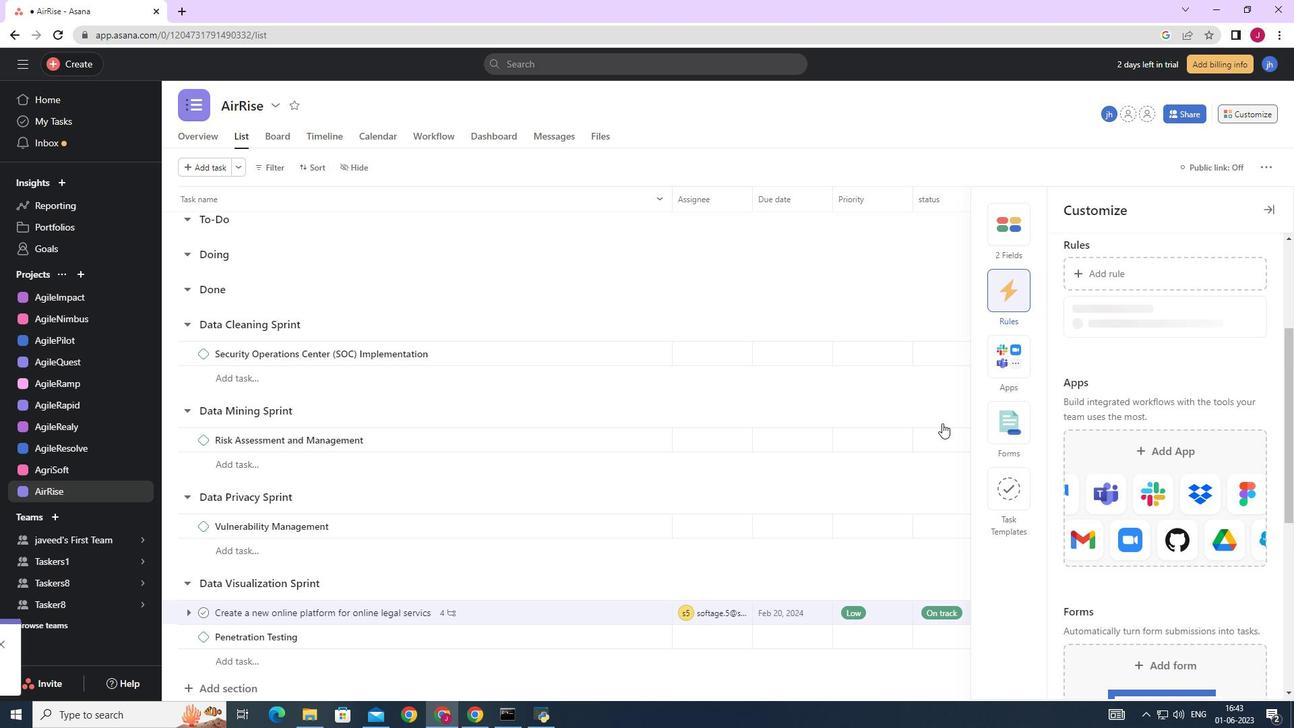 
